 Task: Show all photos of Tiny home in lac-Beauport, Quebec, Canada.
Action: Mouse moved to (478, 142)
Screenshot: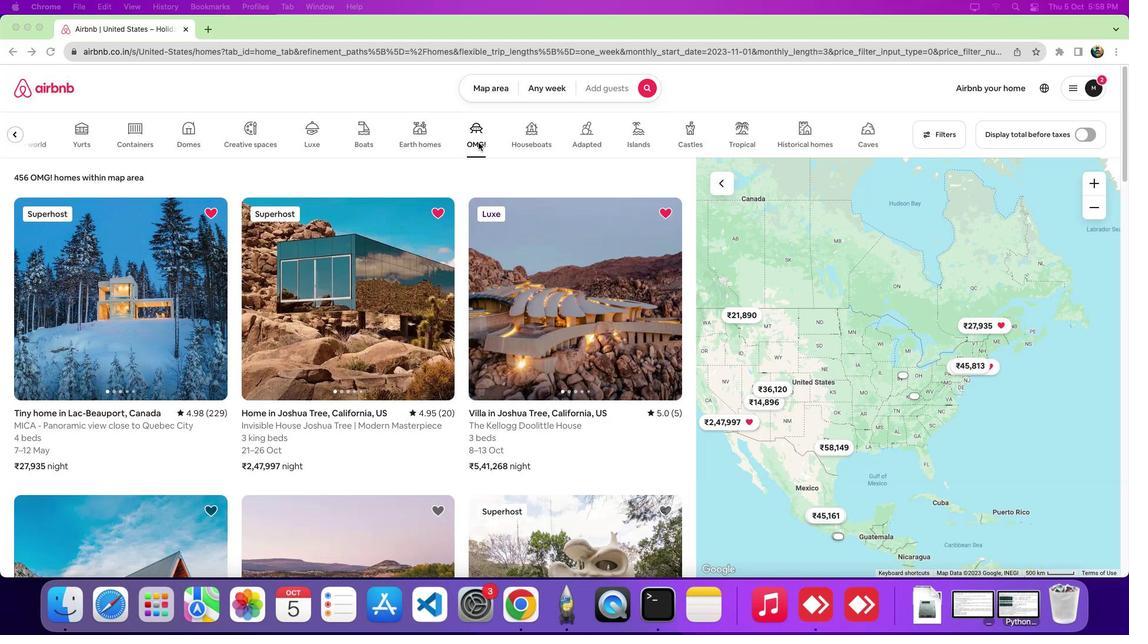 
Action: Mouse pressed left at (478, 142)
Screenshot: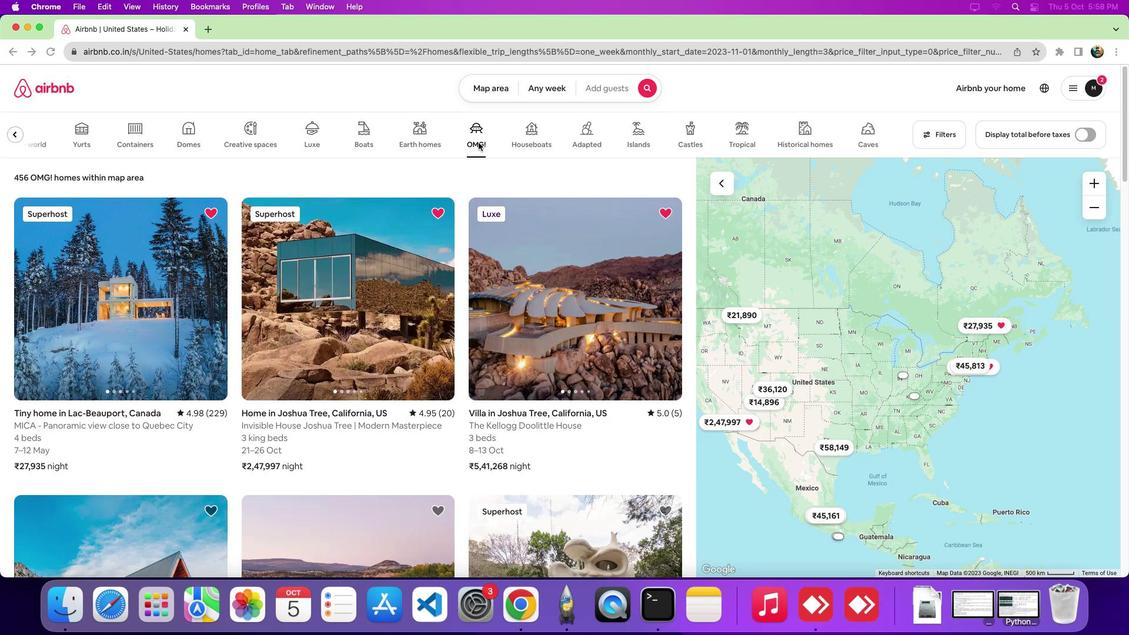 
Action: Mouse moved to (180, 270)
Screenshot: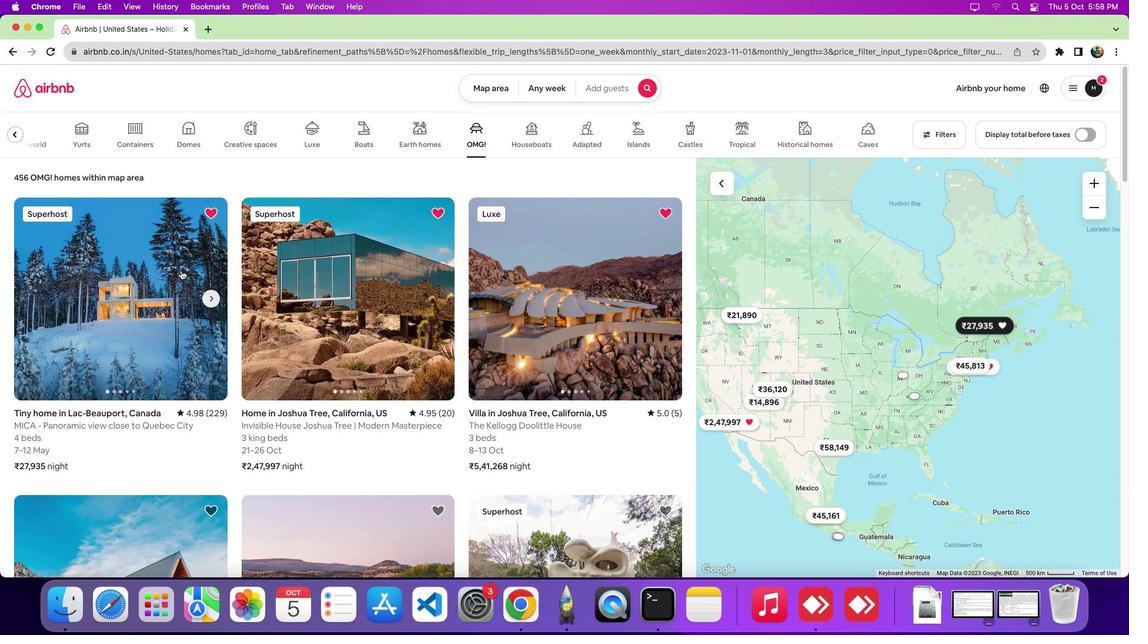 
Action: Mouse pressed left at (180, 270)
Screenshot: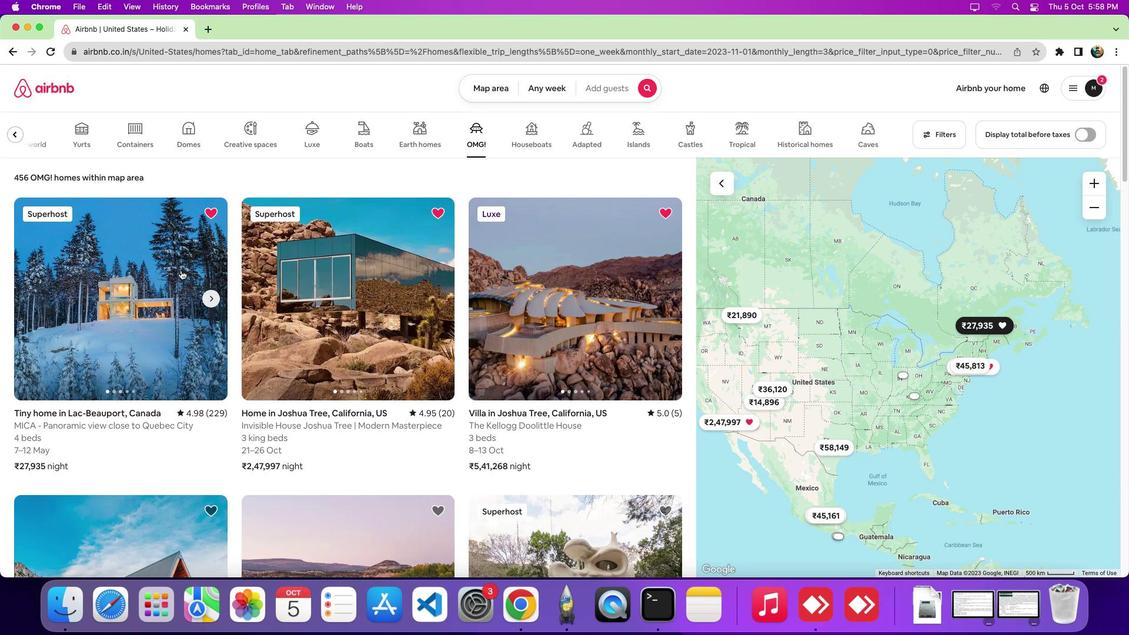 
Action: Mouse moved to (655, 330)
Screenshot: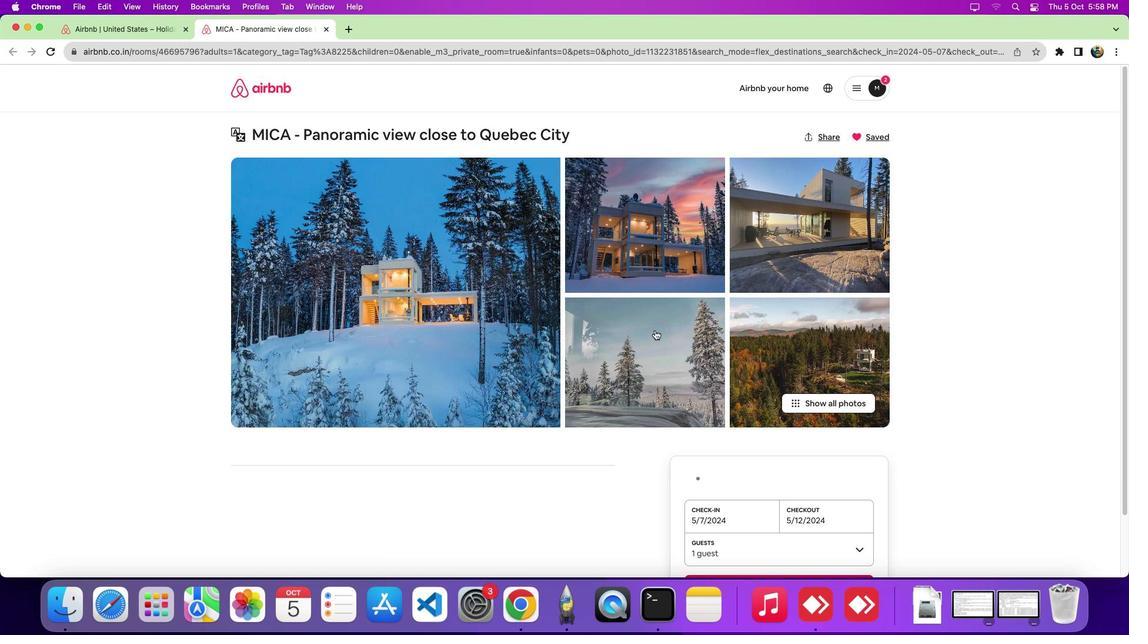 
Action: Mouse scrolled (655, 330) with delta (0, 0)
Screenshot: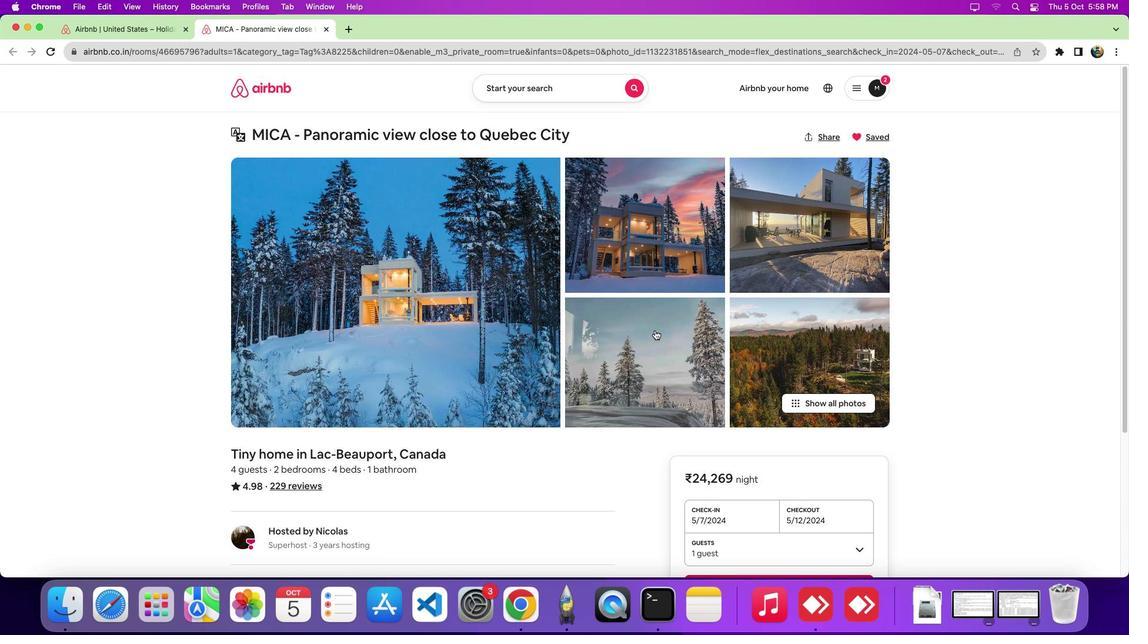 
Action: Mouse scrolled (655, 330) with delta (0, 0)
Screenshot: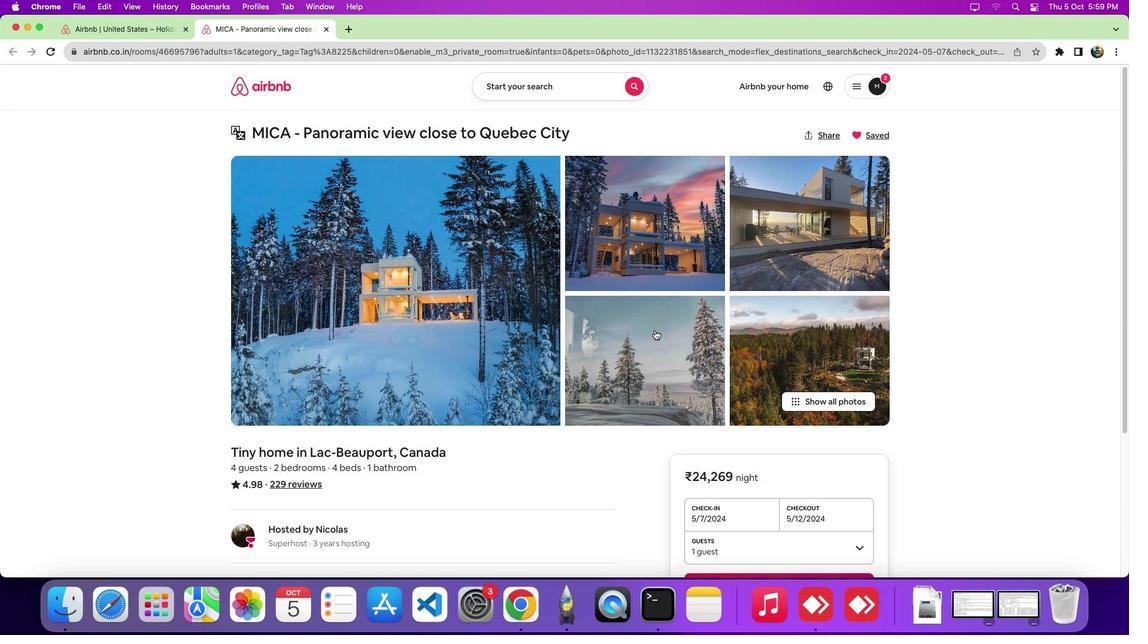 
Action: Mouse scrolled (655, 330) with delta (0, -5)
Screenshot: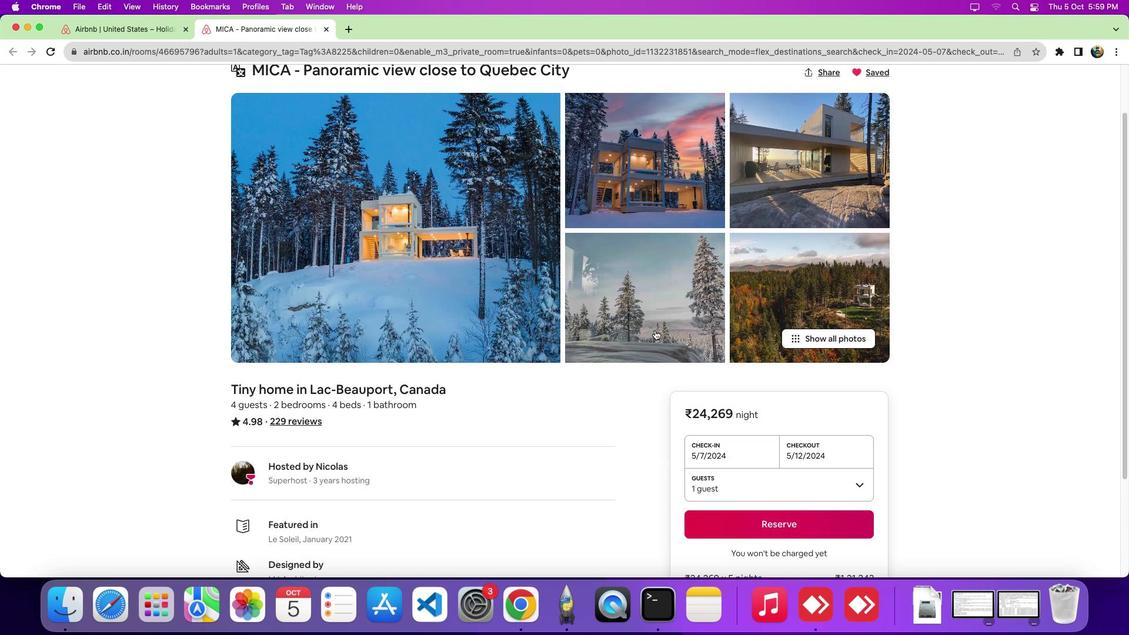 
Action: Mouse scrolled (655, 330) with delta (0, -7)
Screenshot: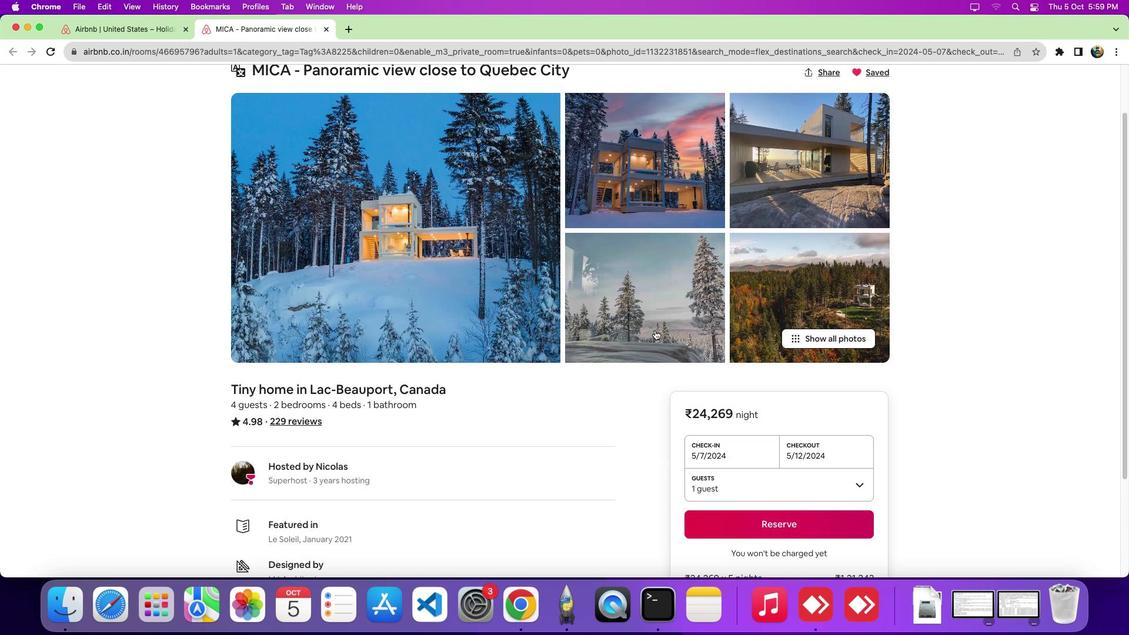 
Action: Mouse scrolled (655, 330) with delta (0, -8)
Screenshot: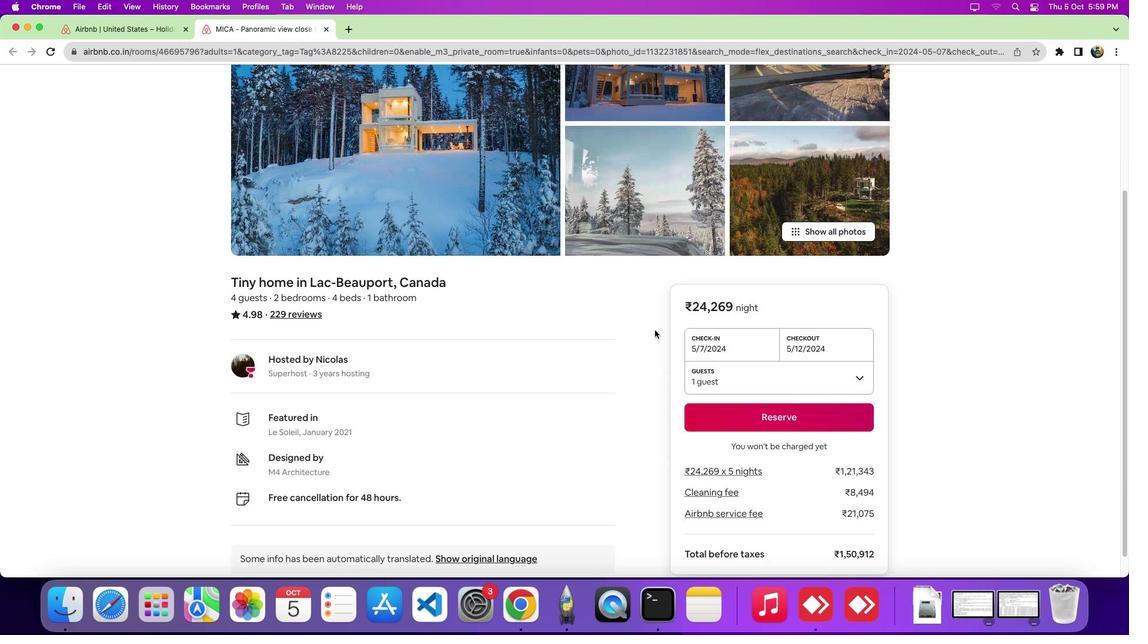 
Action: Mouse scrolled (655, 330) with delta (0, 0)
Screenshot: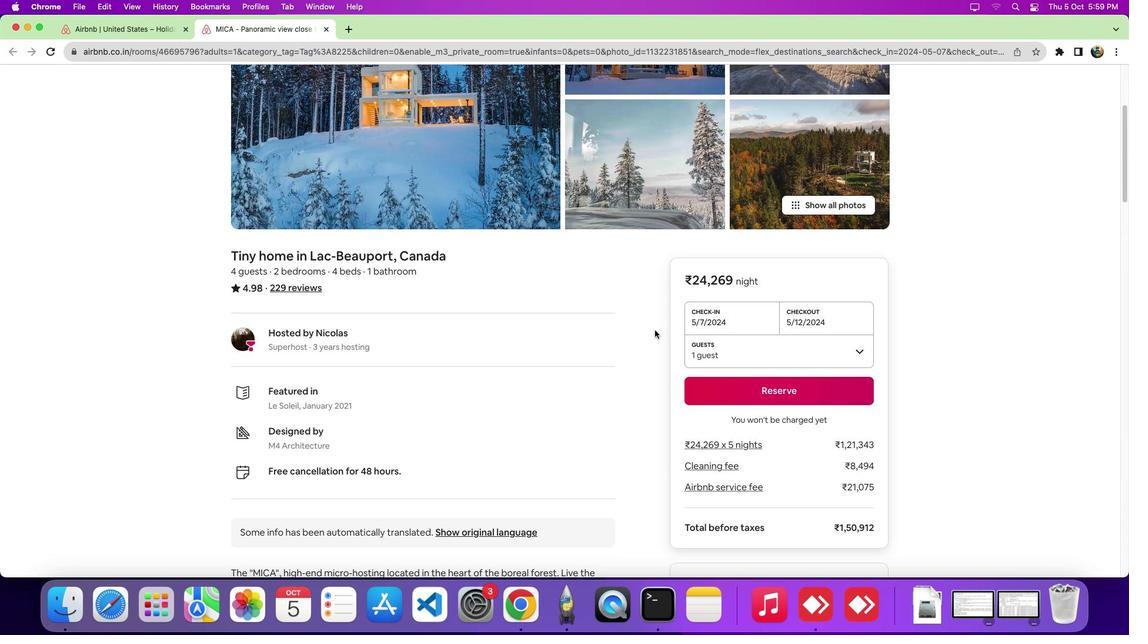 
Action: Mouse moved to (824, 207)
Screenshot: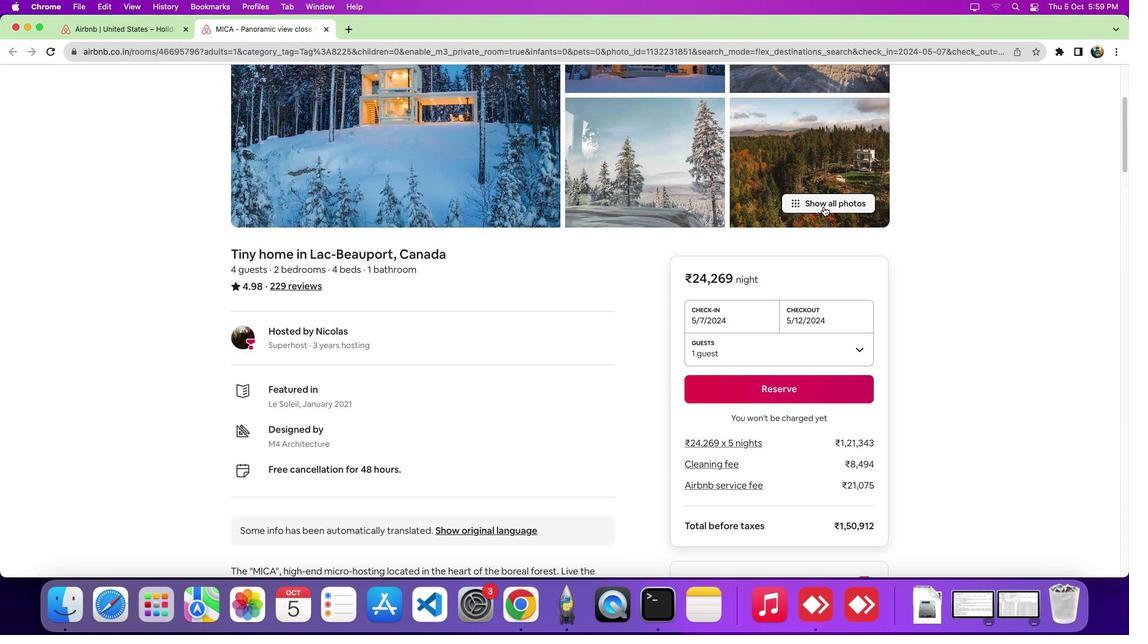 
Action: Mouse pressed left at (824, 207)
Screenshot: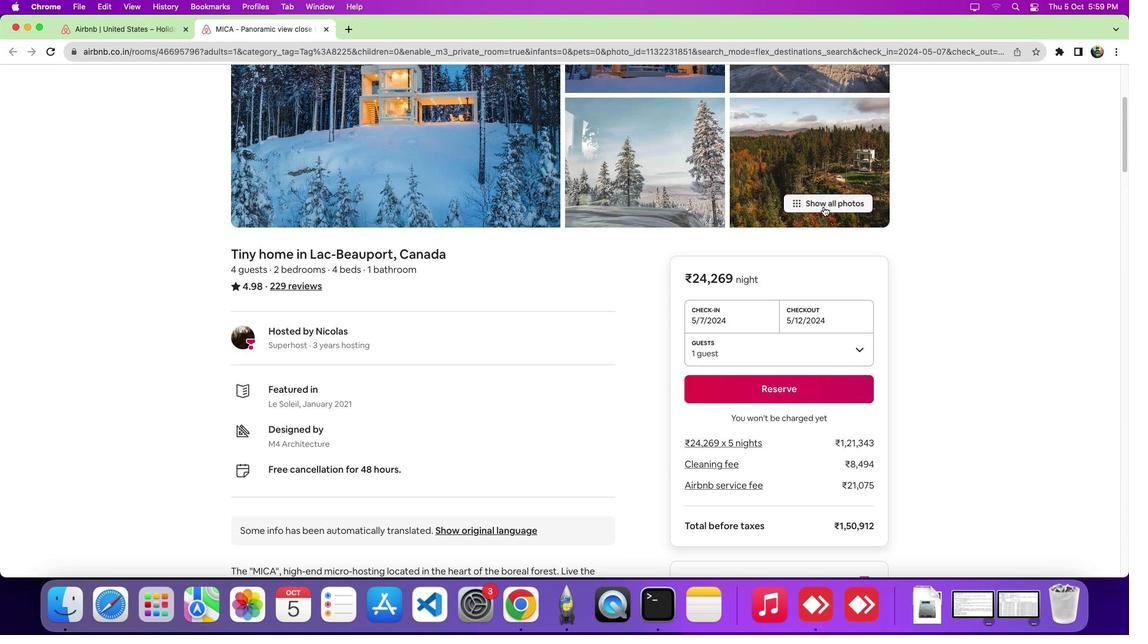 
Action: Mouse moved to (644, 285)
Screenshot: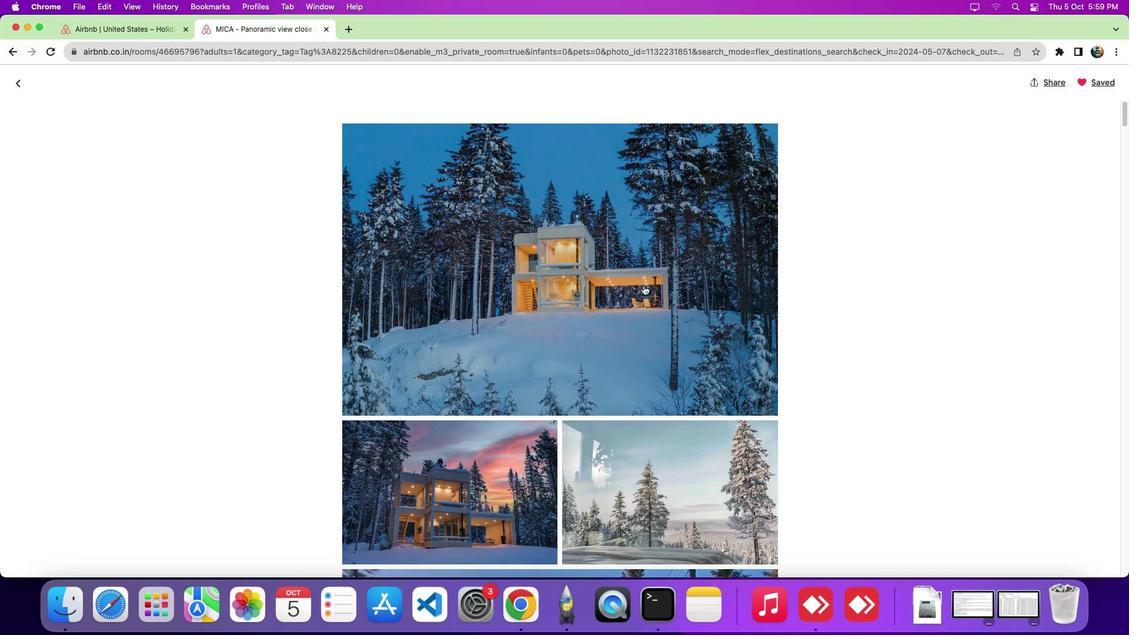 
Action: Mouse scrolled (644, 285) with delta (0, 0)
Screenshot: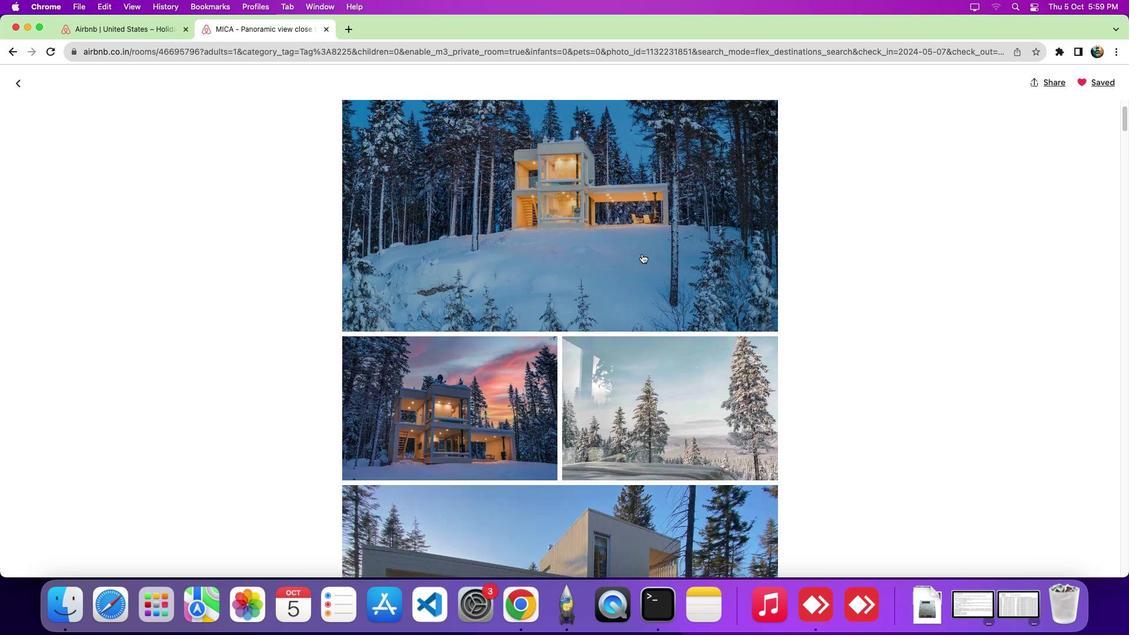 
Action: Mouse scrolled (644, 285) with delta (0, -1)
Screenshot: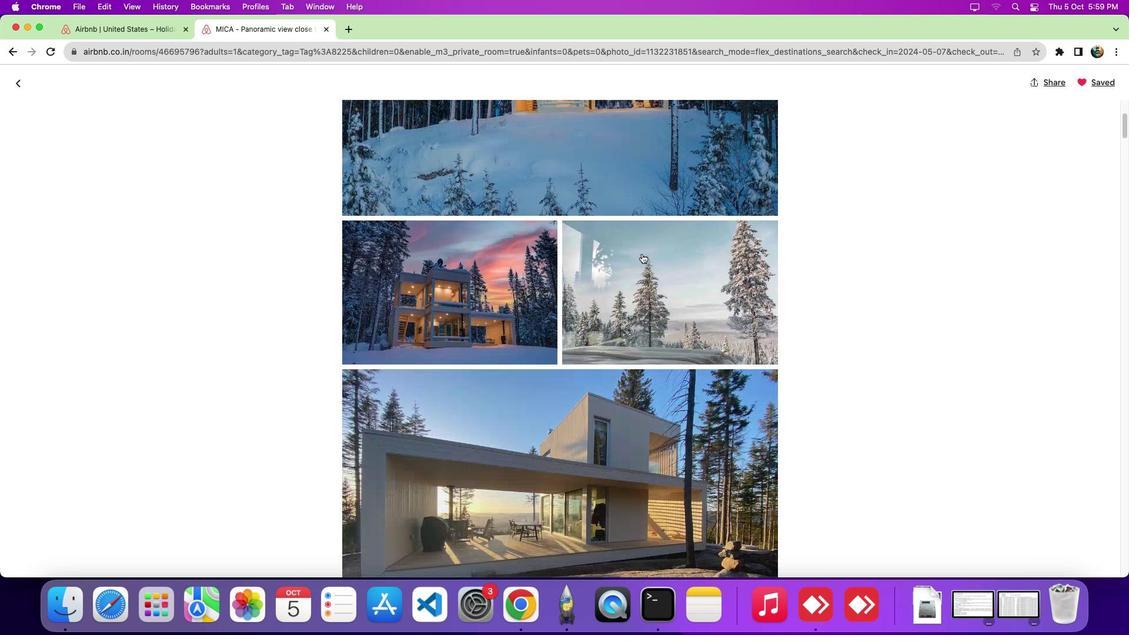 
Action: Mouse scrolled (644, 285) with delta (0, -5)
Screenshot: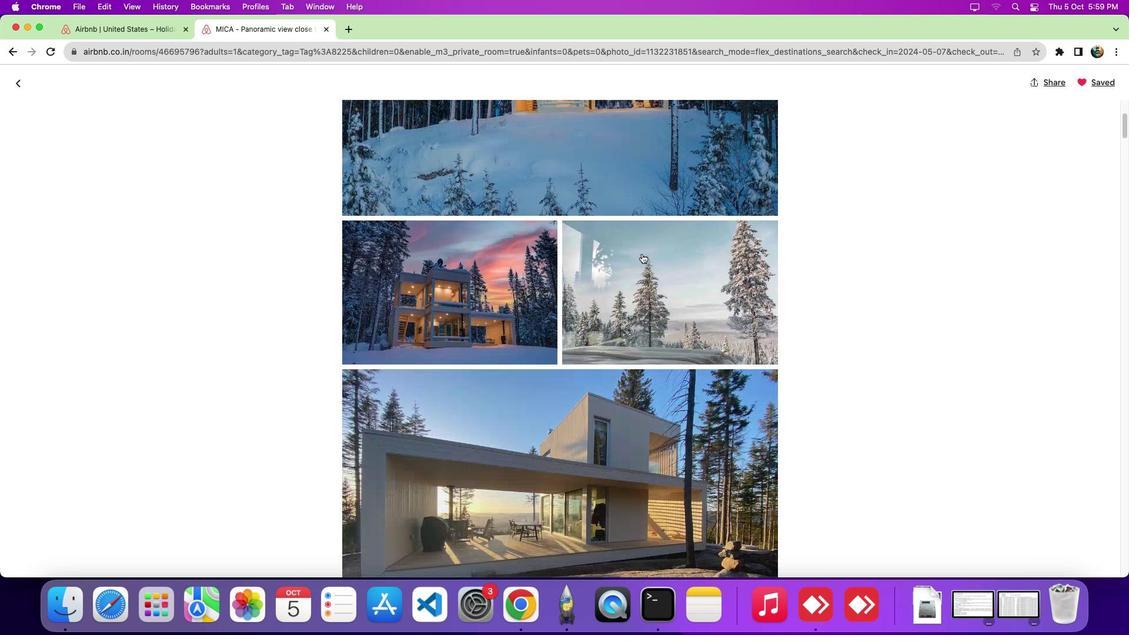 
Action: Mouse scrolled (644, 285) with delta (0, -8)
Screenshot: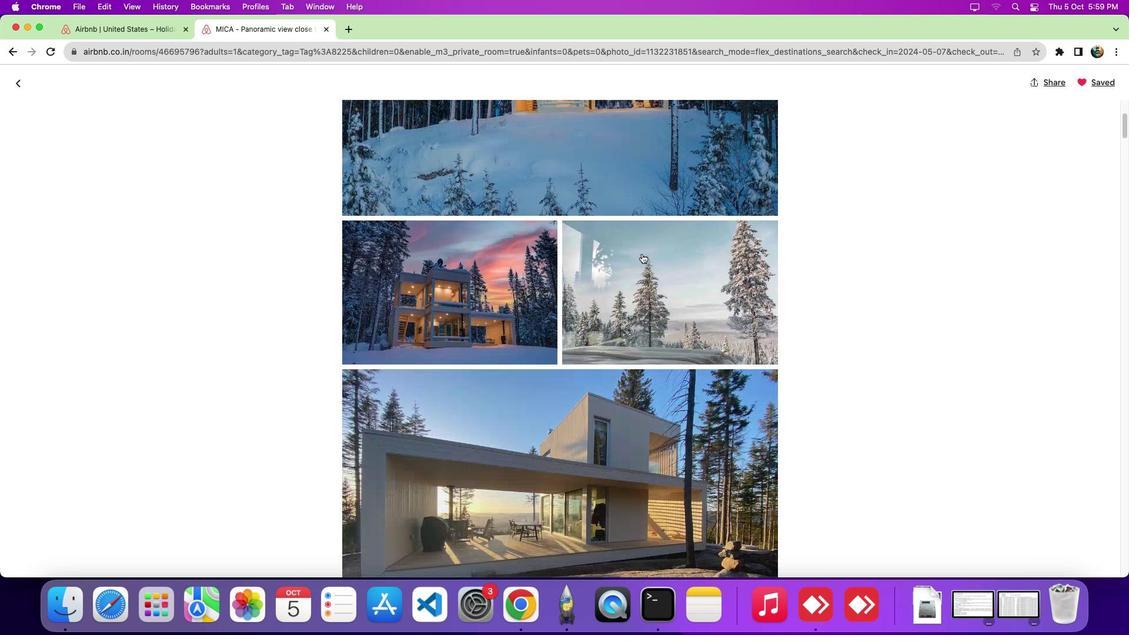 
Action: Mouse moved to (641, 254)
Screenshot: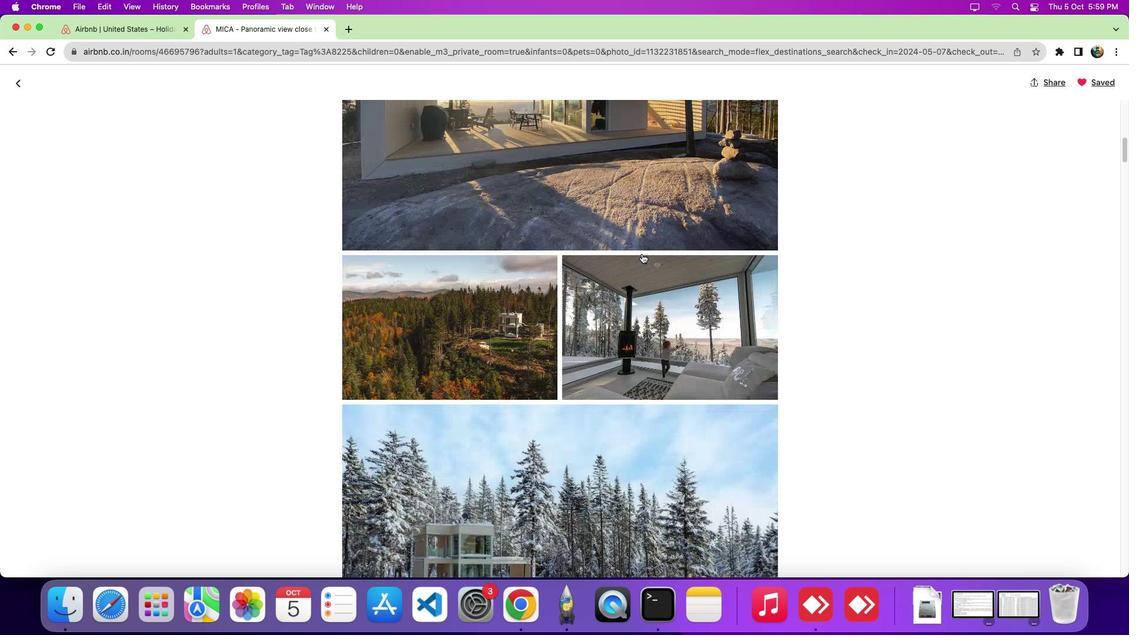 
